 Task: Create a task  Develop a new online tool for project collaboration , assign it to team member softage.3@softage.net in the project AgileLink and update the status of the task to  Off Track , set the priority of the task to Medium
Action: Mouse moved to (406, 412)
Screenshot: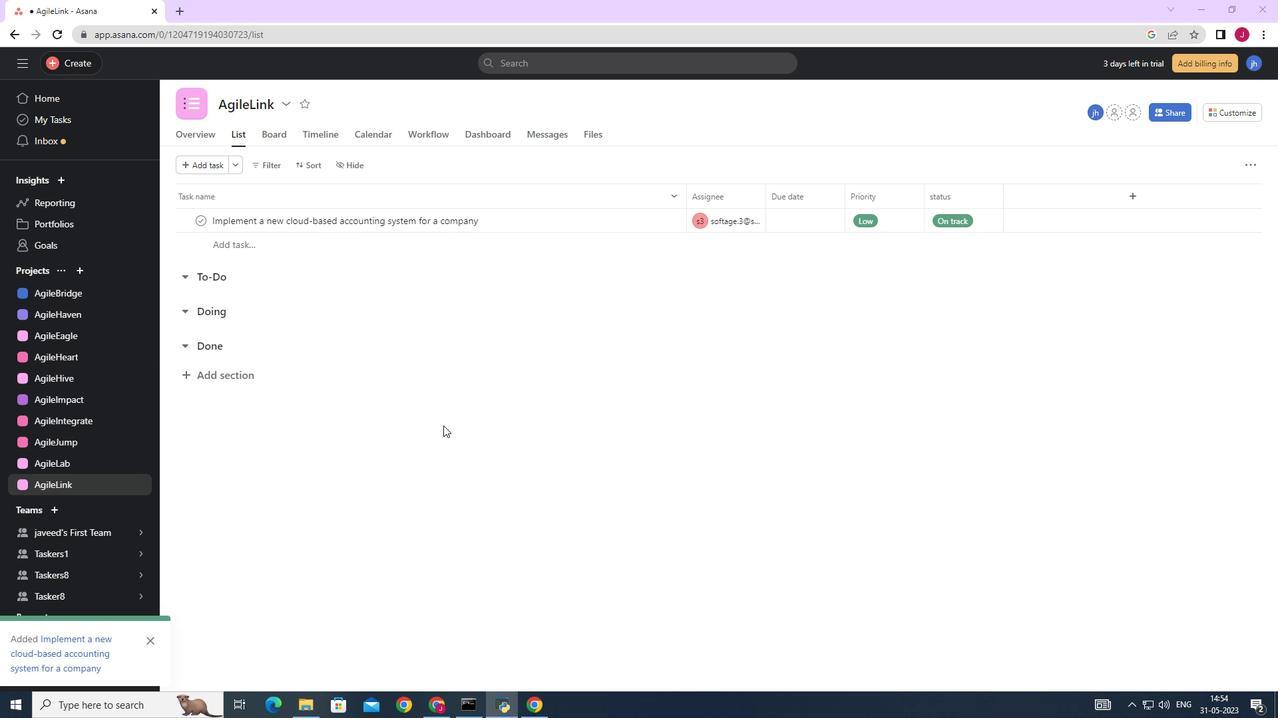 
Action: Mouse scrolled (406, 413) with delta (0, 0)
Screenshot: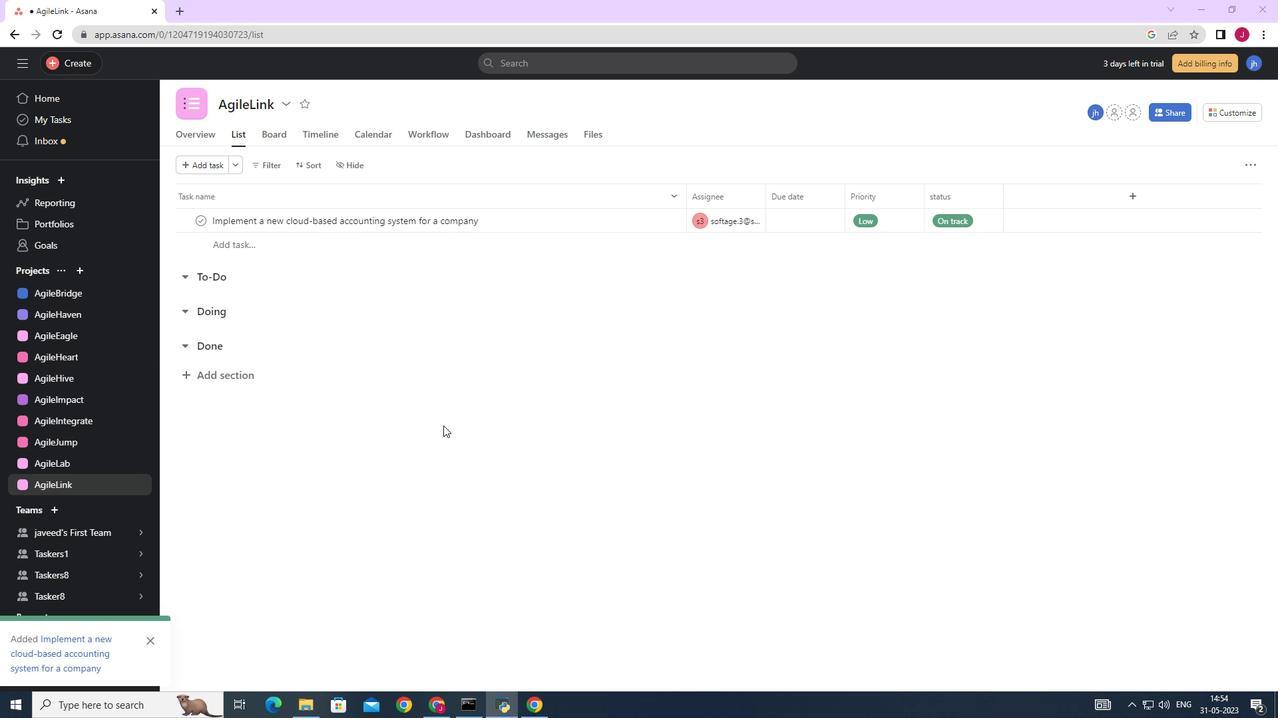 
Action: Mouse moved to (78, 63)
Screenshot: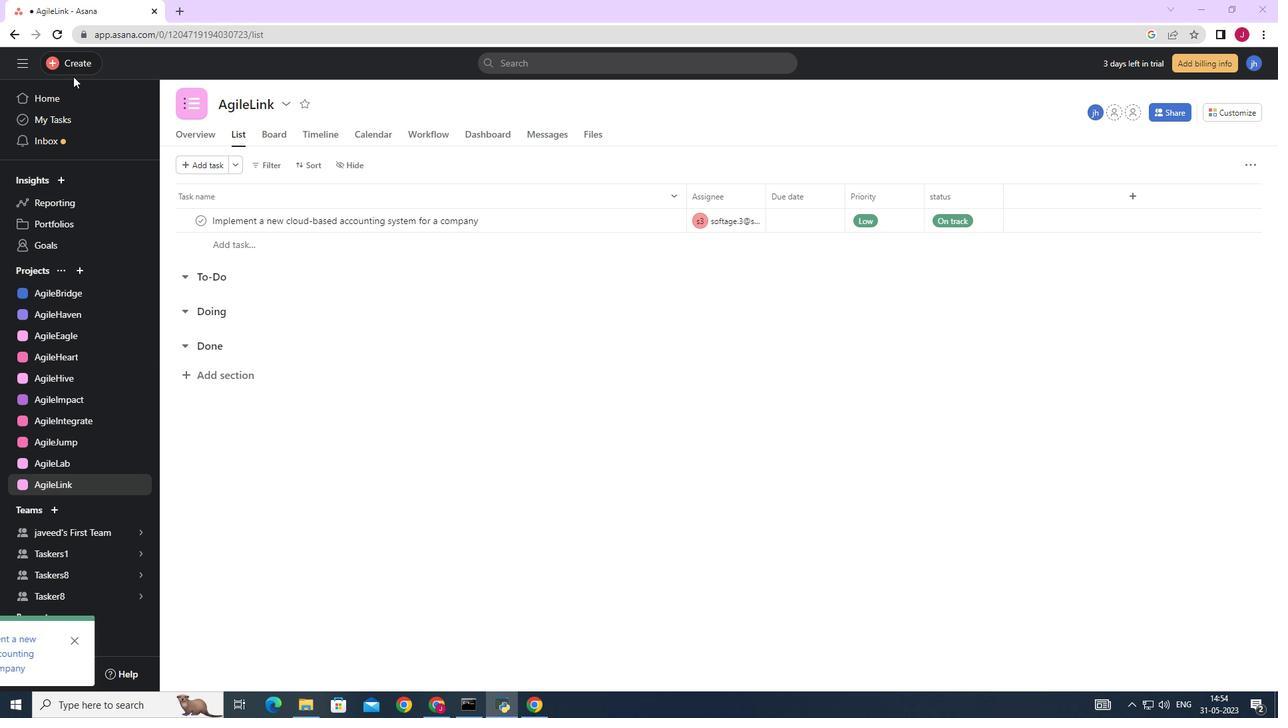
Action: Mouse pressed left at (78, 63)
Screenshot: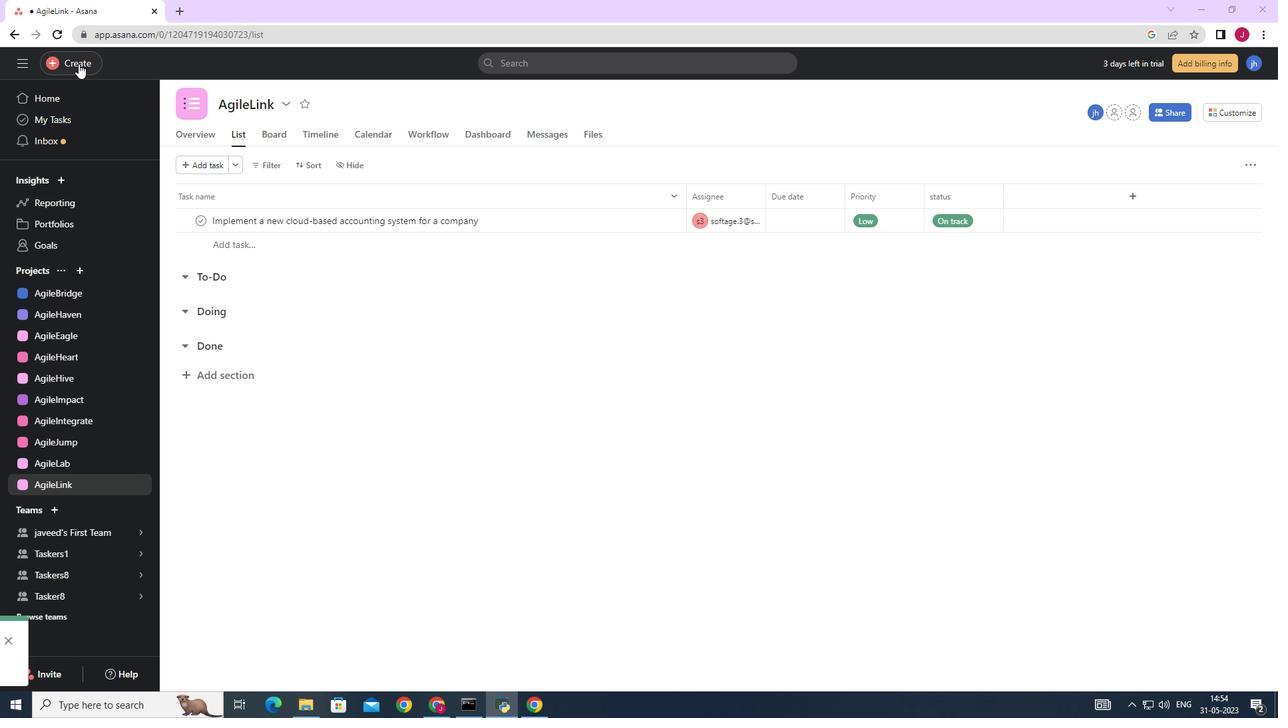 
Action: Mouse moved to (147, 66)
Screenshot: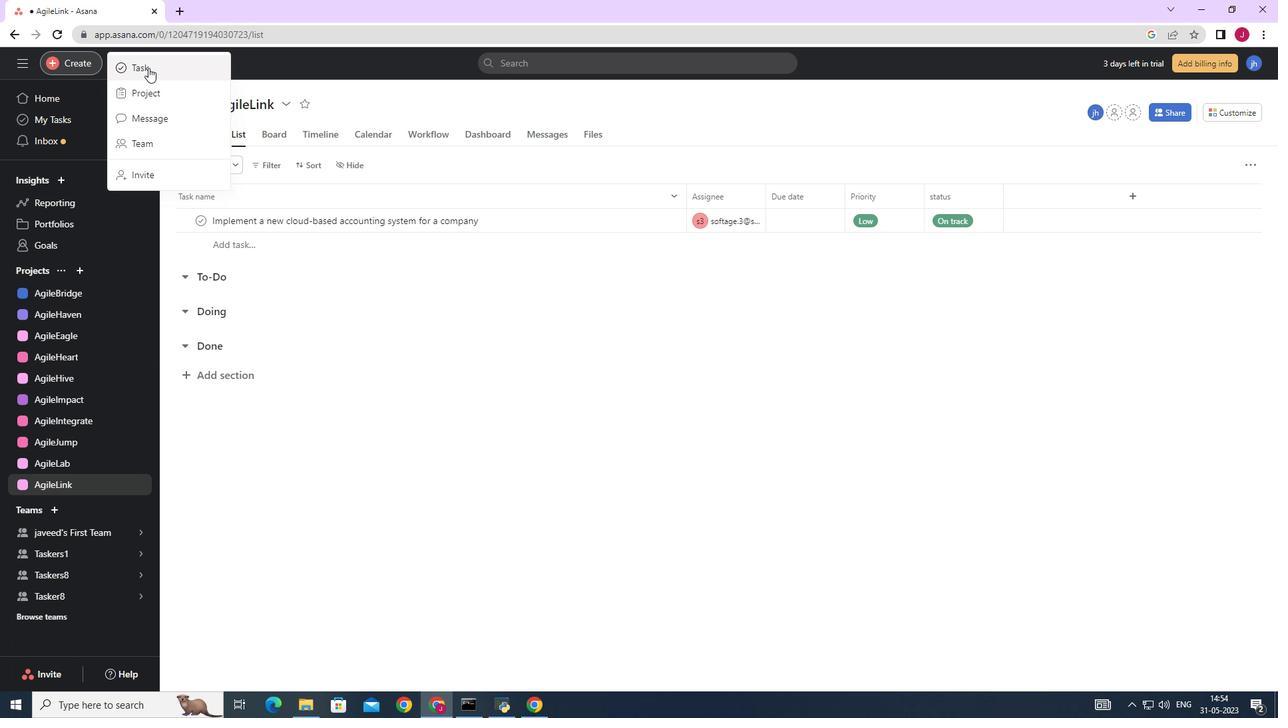 
Action: Mouse pressed left at (147, 66)
Screenshot: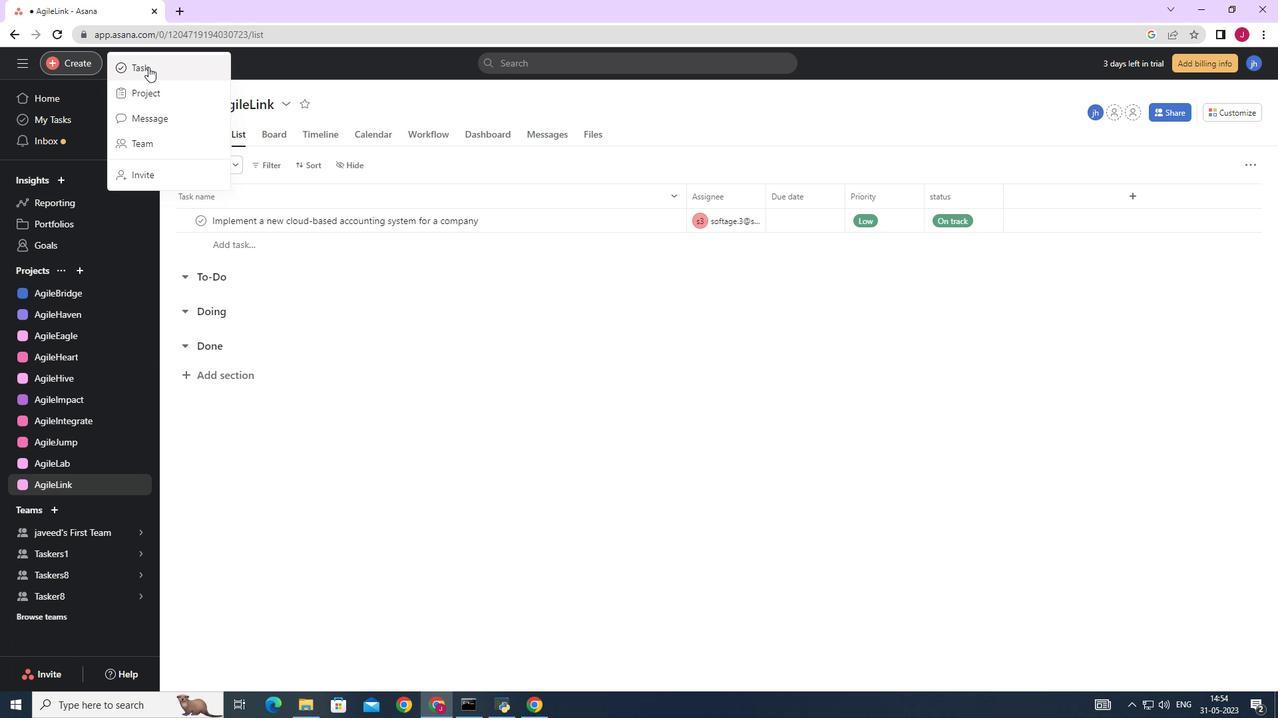 
Action: Mouse moved to (1038, 439)
Screenshot: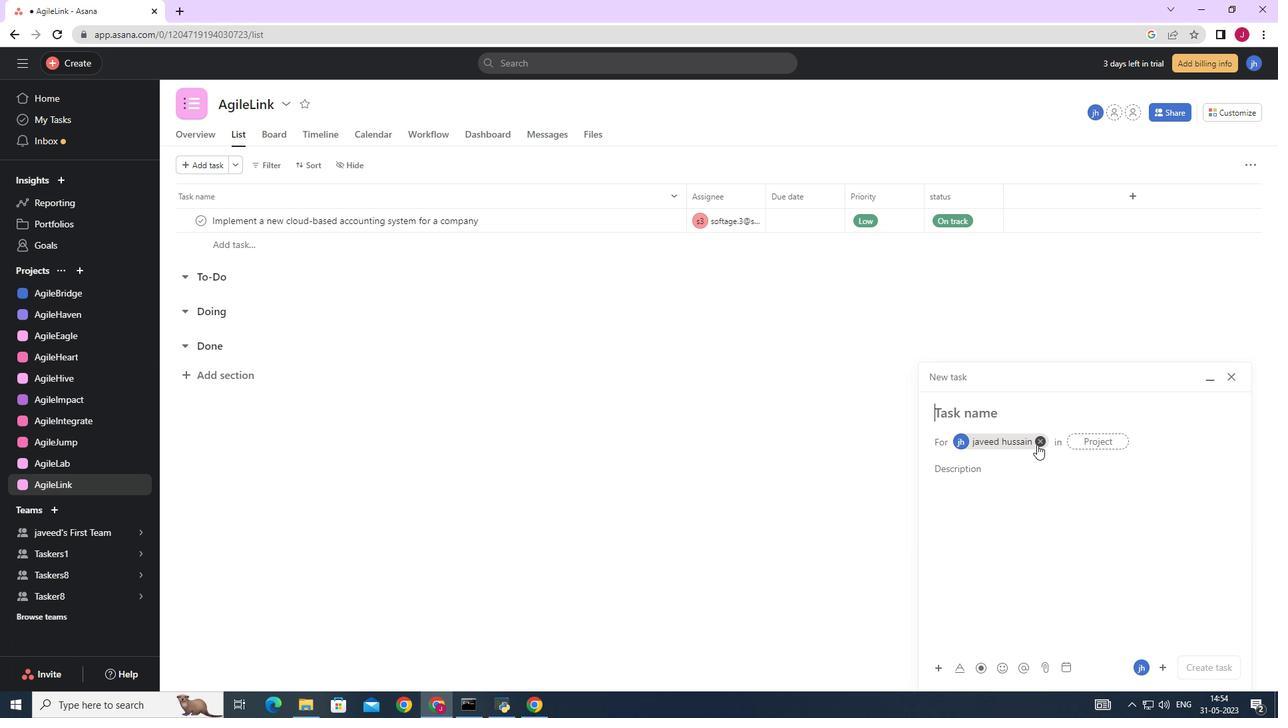 
Action: Mouse pressed left at (1038, 439)
Screenshot: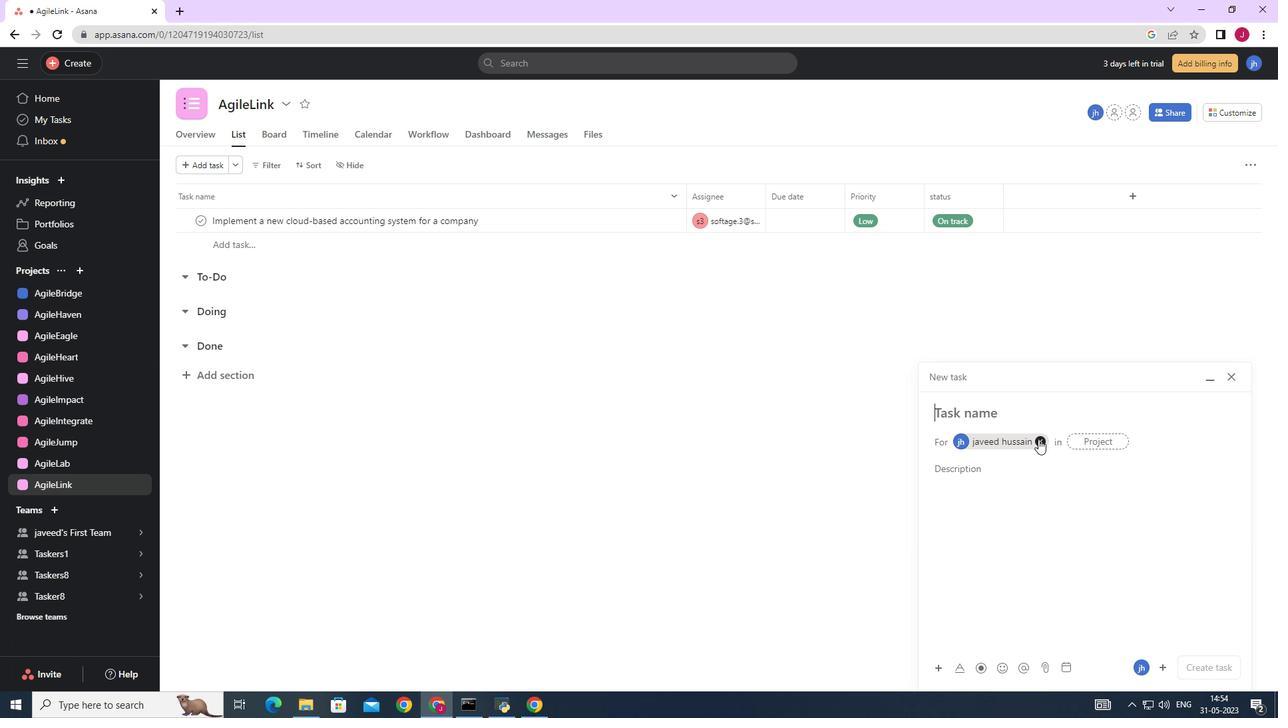 
Action: Mouse moved to (976, 410)
Screenshot: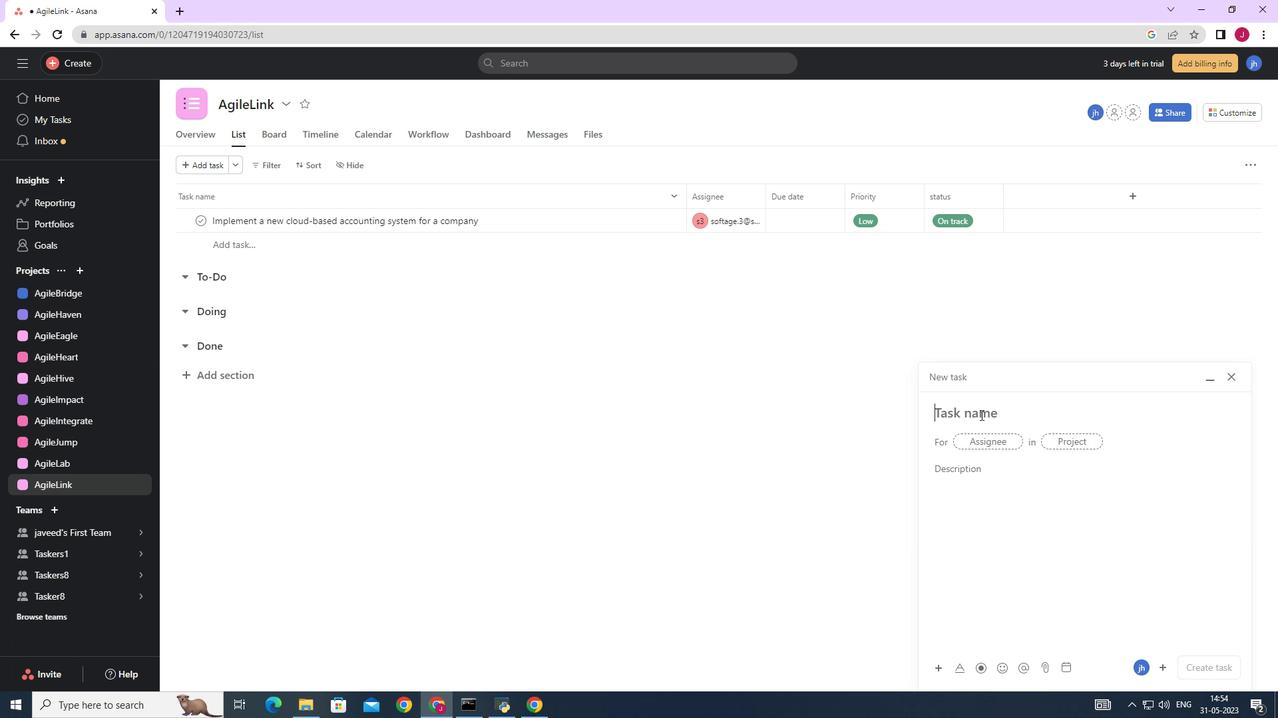 
Action: Mouse pressed left at (976, 410)
Screenshot: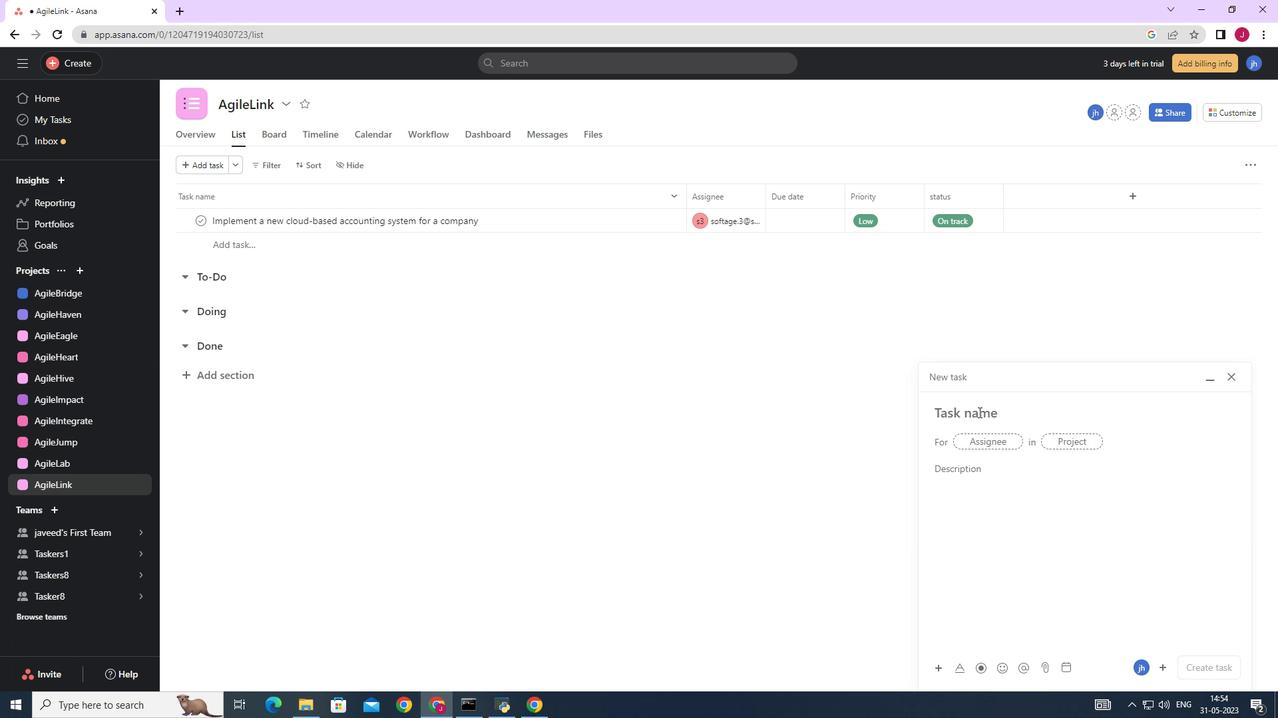 
Action: Key pressed <Key.caps_lock>D<Key.caps_lock>evelop<Key.space>a<Key.space>new<Key.space>online<Key.space>tool<Key.space>for<Key.space>project<Key.space>collaboration
Screenshot: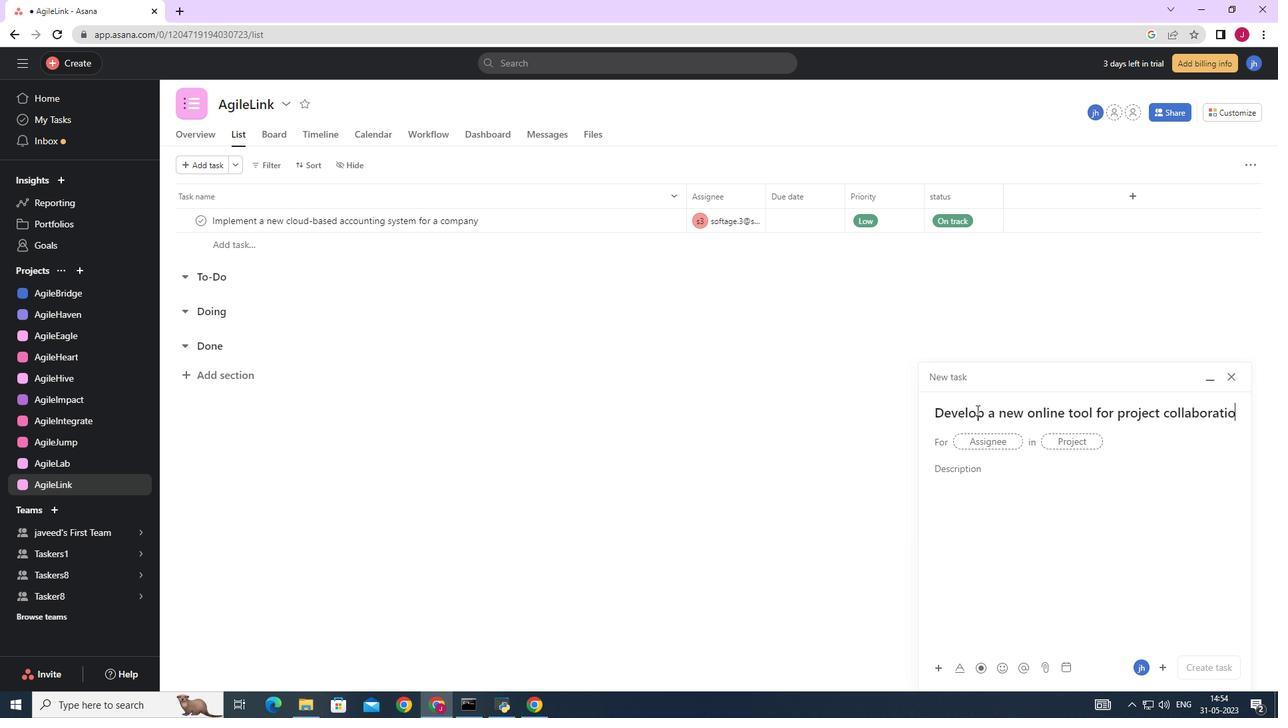 
Action: Mouse moved to (995, 439)
Screenshot: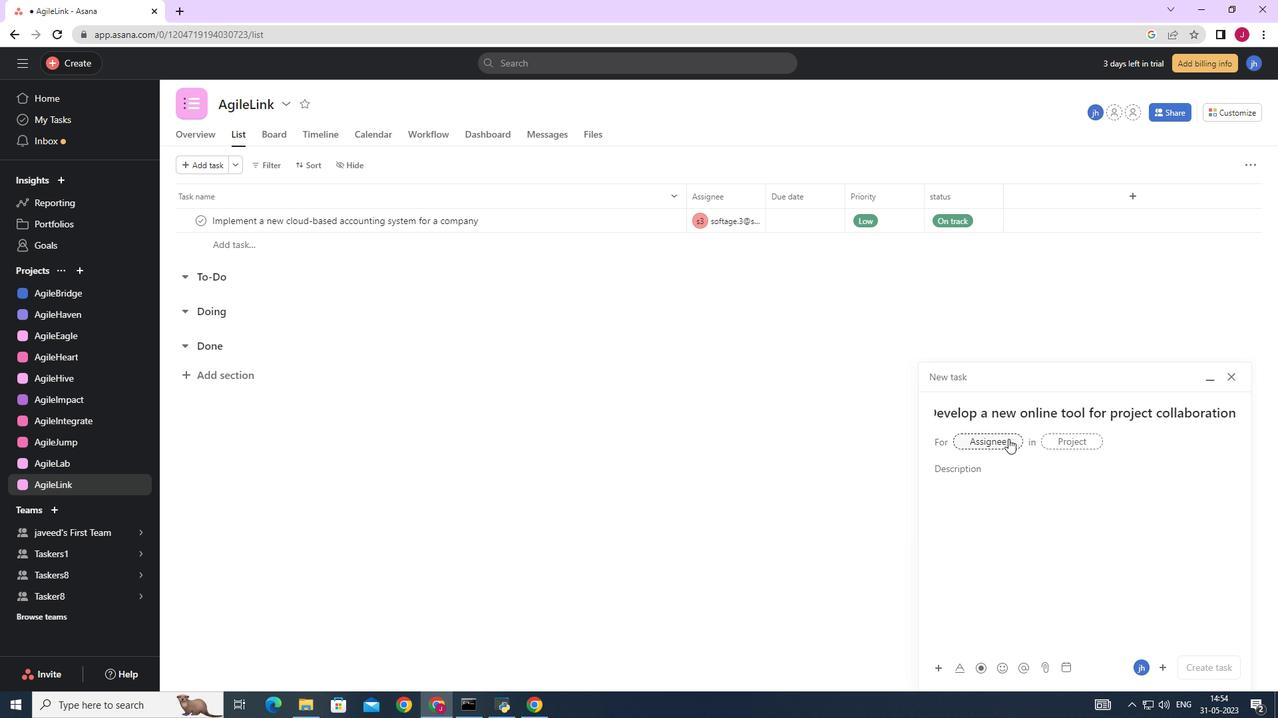 
Action: Mouse pressed left at (995, 439)
Screenshot: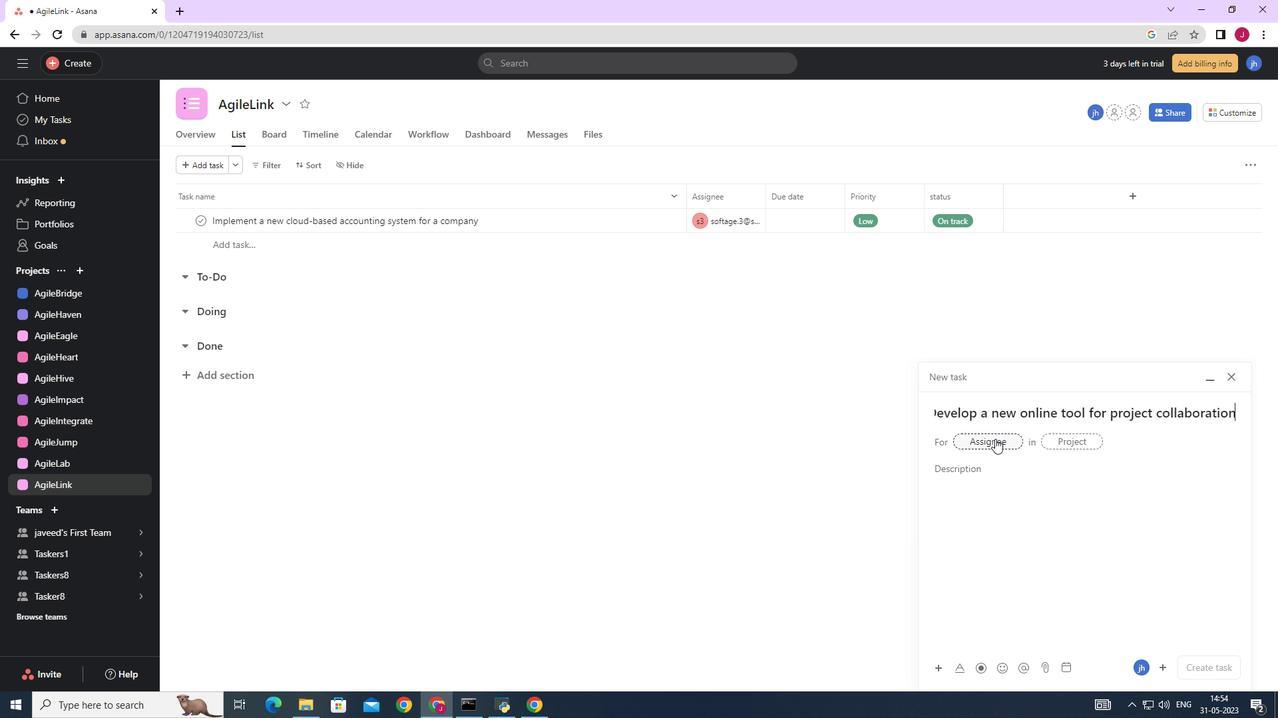 
Action: Key pressed softage.3
Screenshot: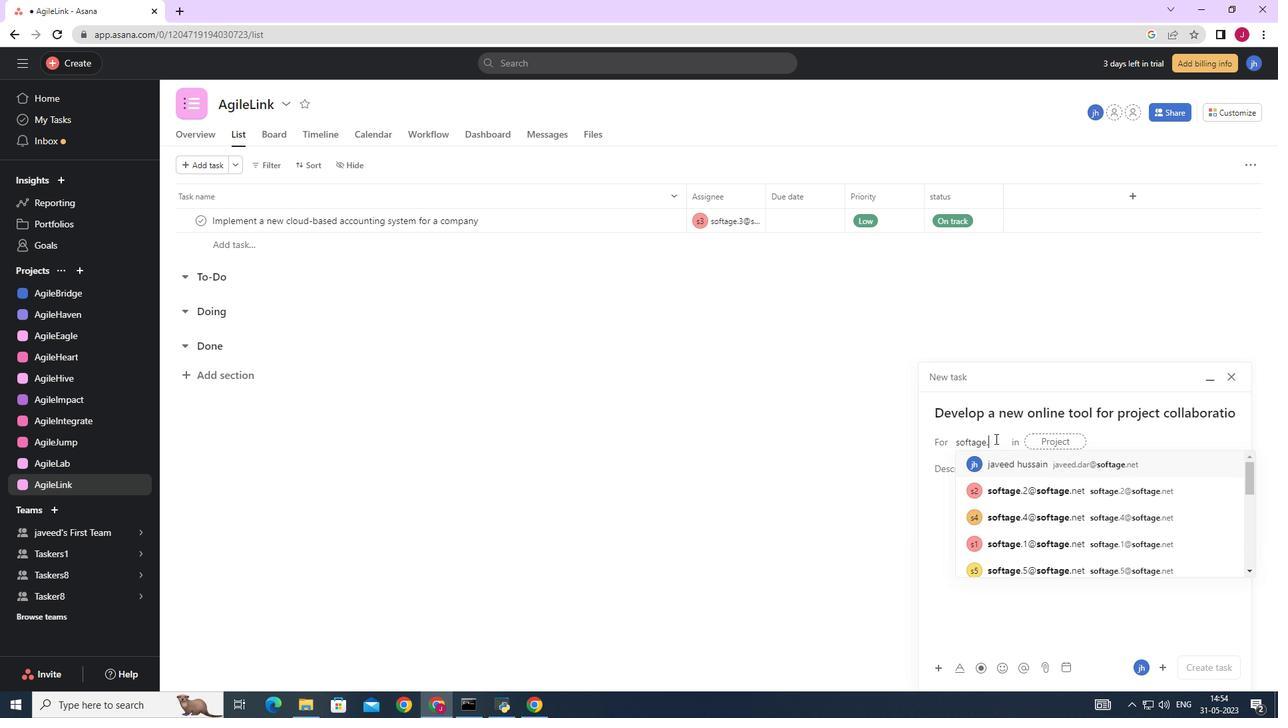 
Action: Mouse moved to (1009, 465)
Screenshot: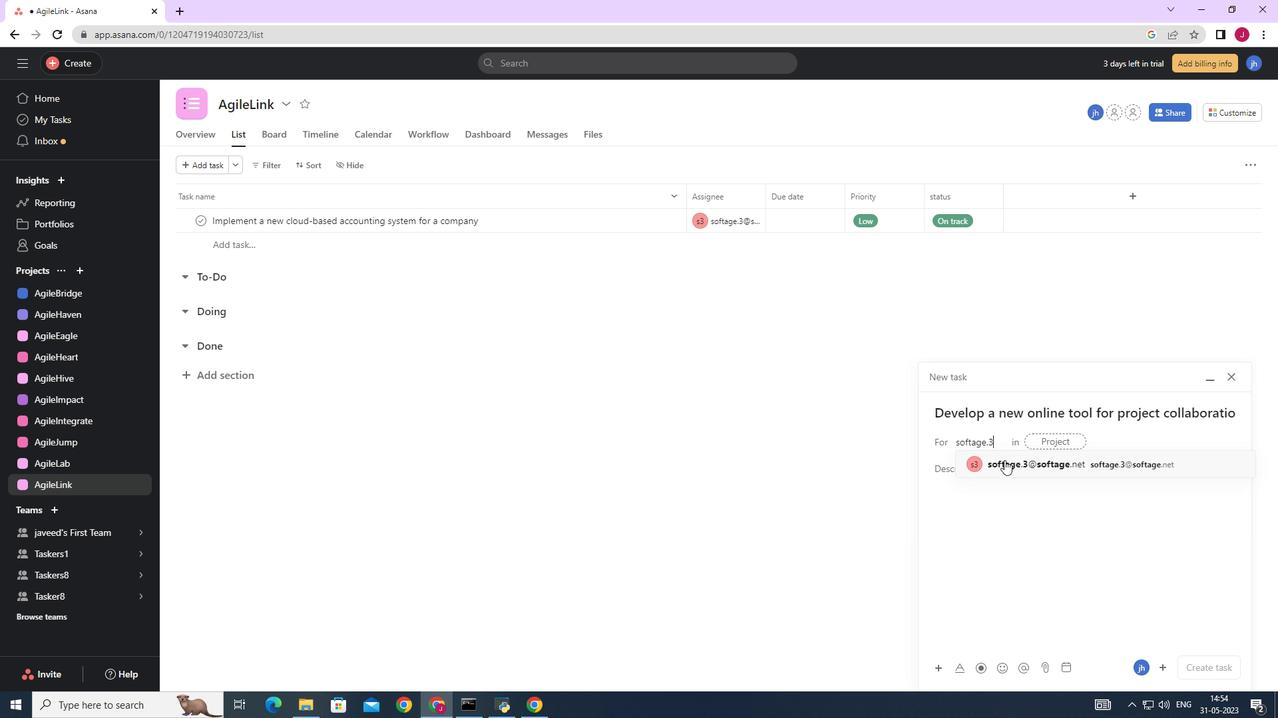
Action: Mouse pressed left at (1009, 465)
Screenshot: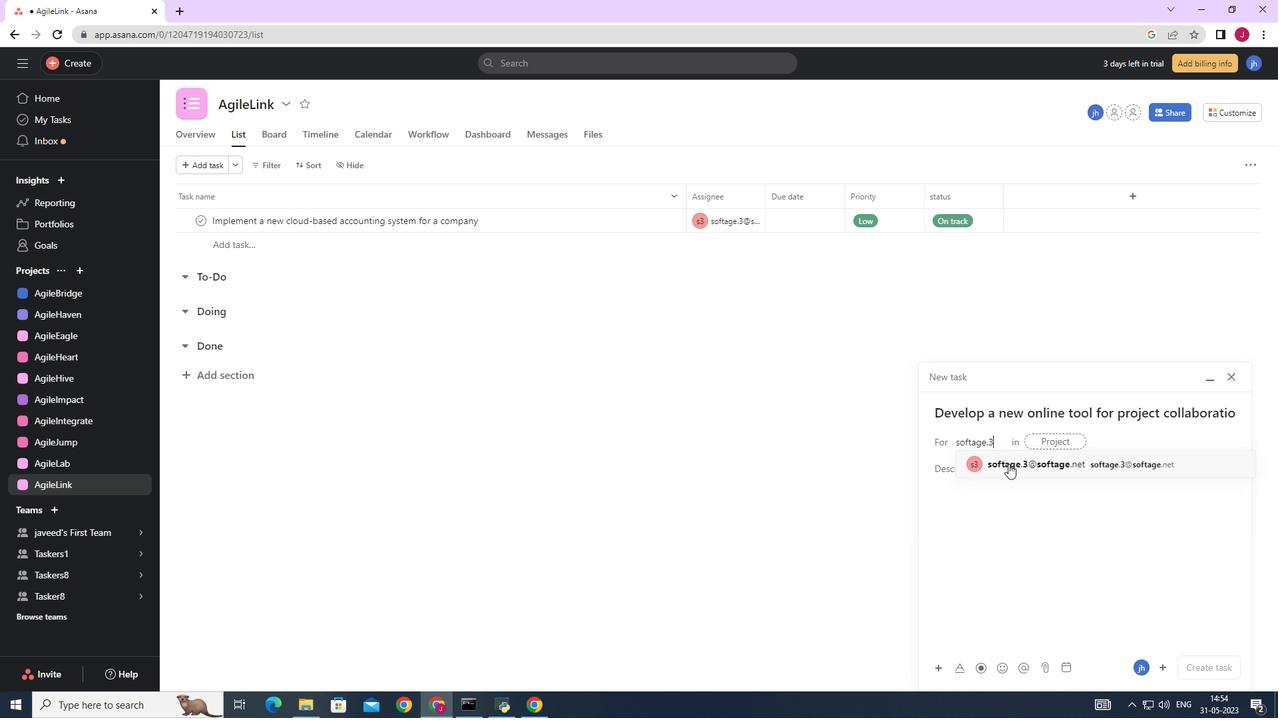 
Action: Mouse moved to (821, 469)
Screenshot: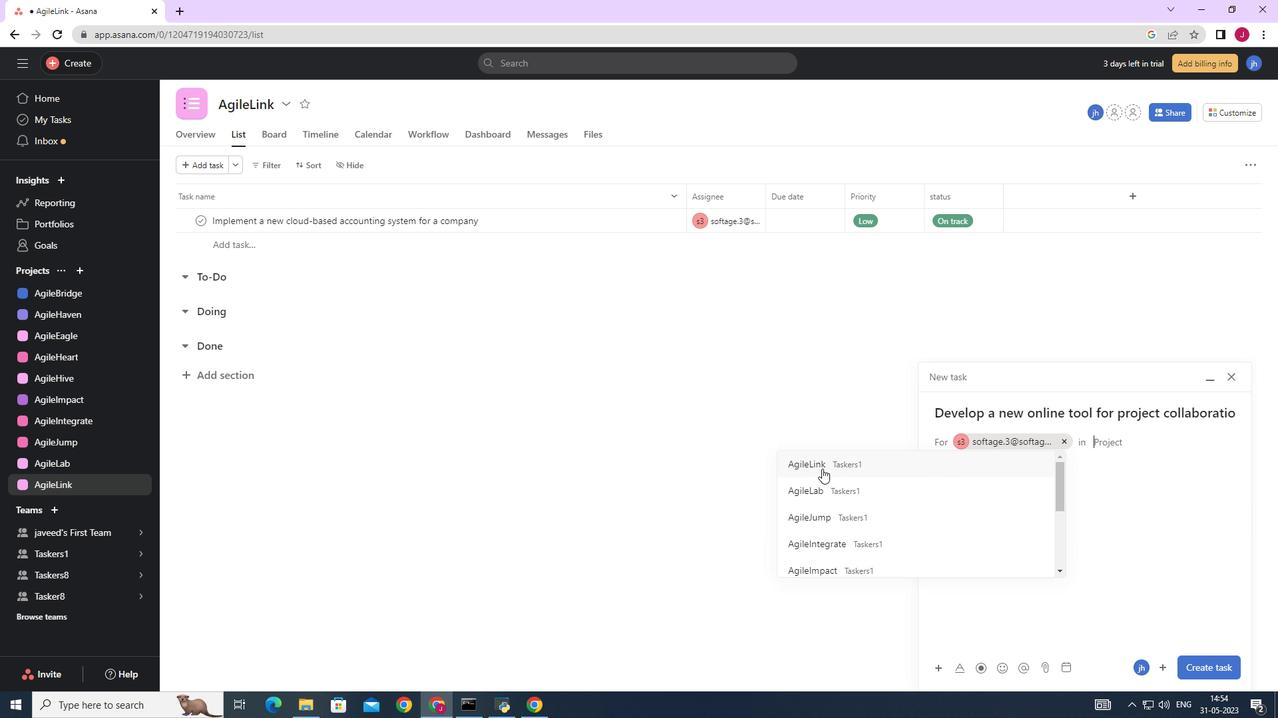 
Action: Mouse pressed left at (821, 469)
Screenshot: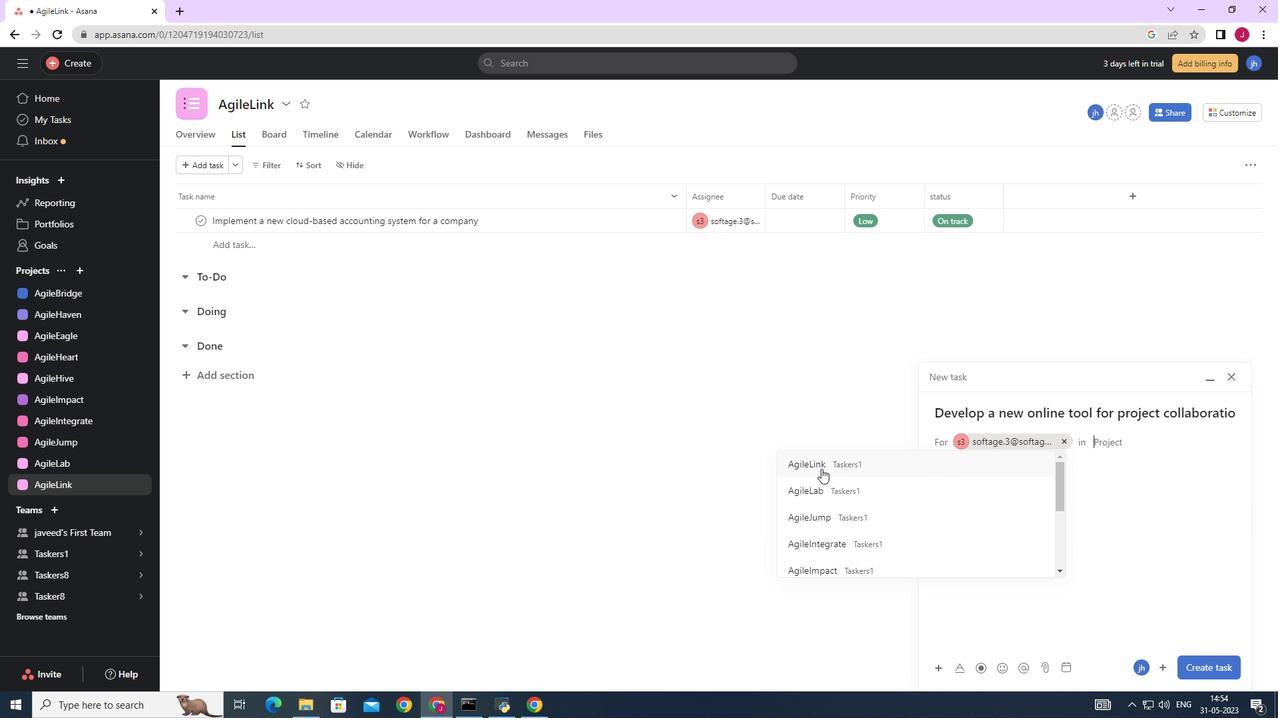
Action: Mouse moved to (1009, 469)
Screenshot: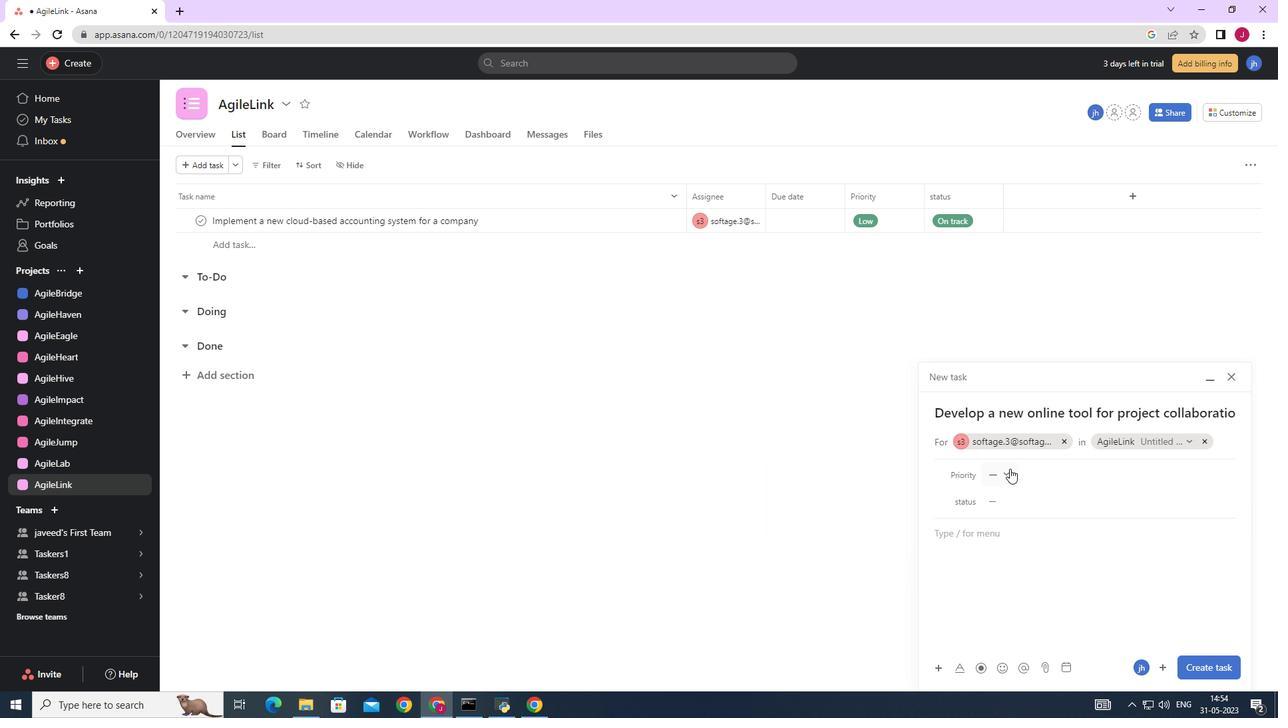 
Action: Mouse pressed left at (1009, 469)
Screenshot: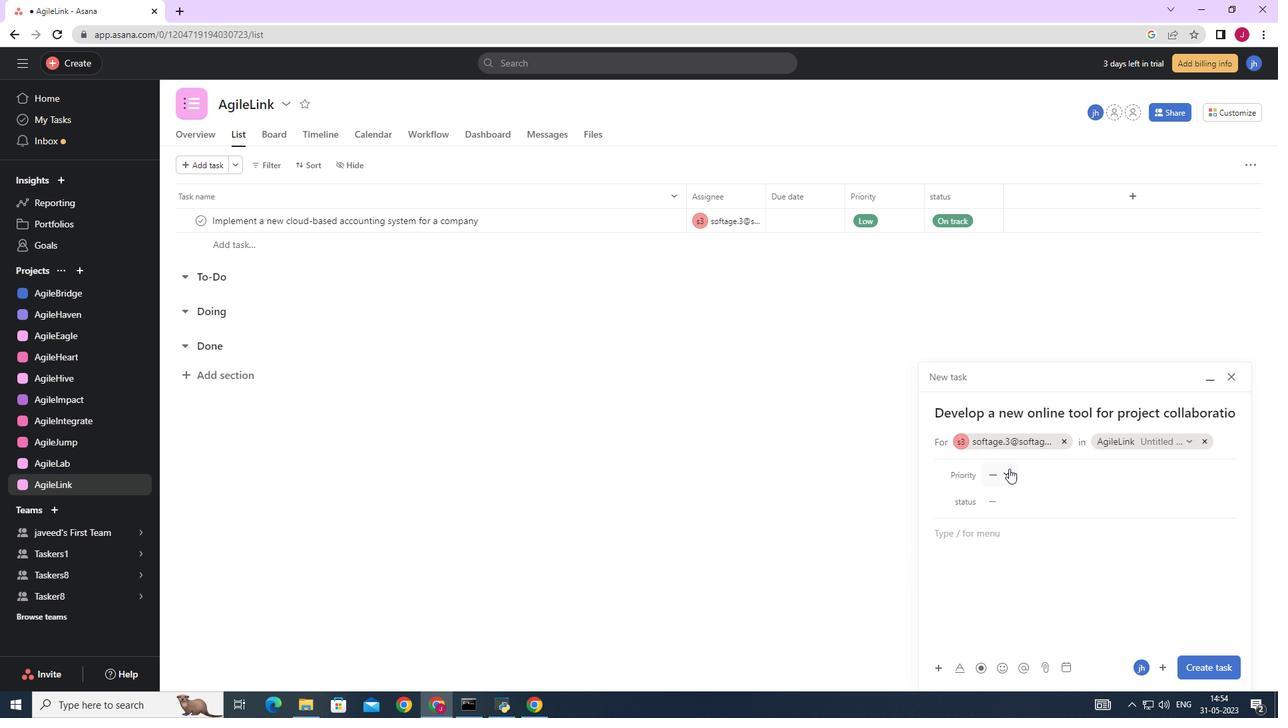 
Action: Mouse moved to (1025, 543)
Screenshot: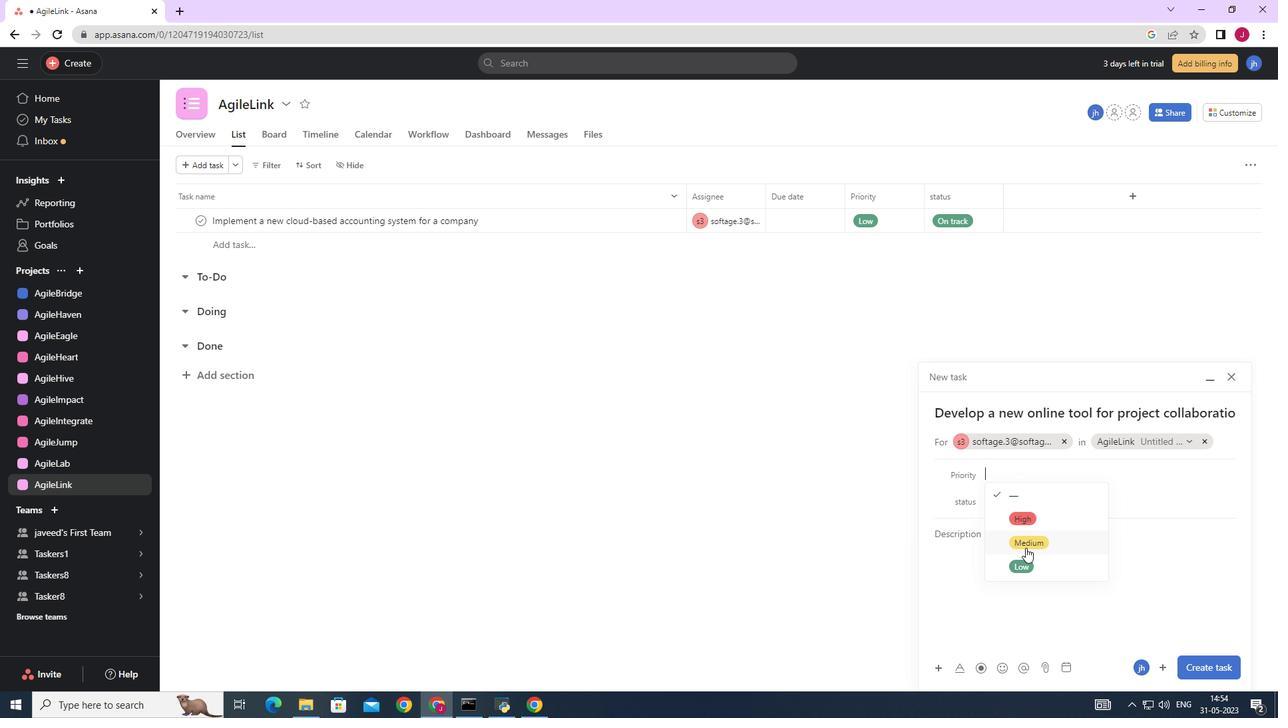 
Action: Mouse pressed left at (1025, 543)
Screenshot: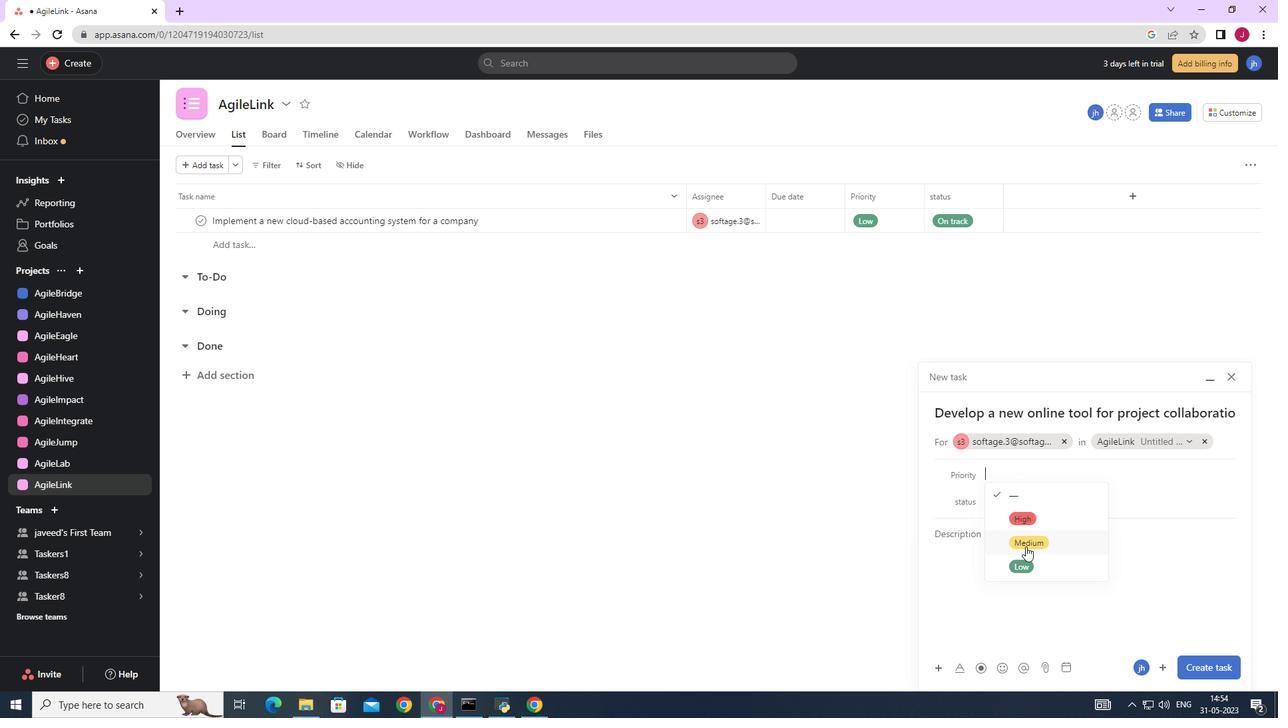 
Action: Mouse moved to (1005, 498)
Screenshot: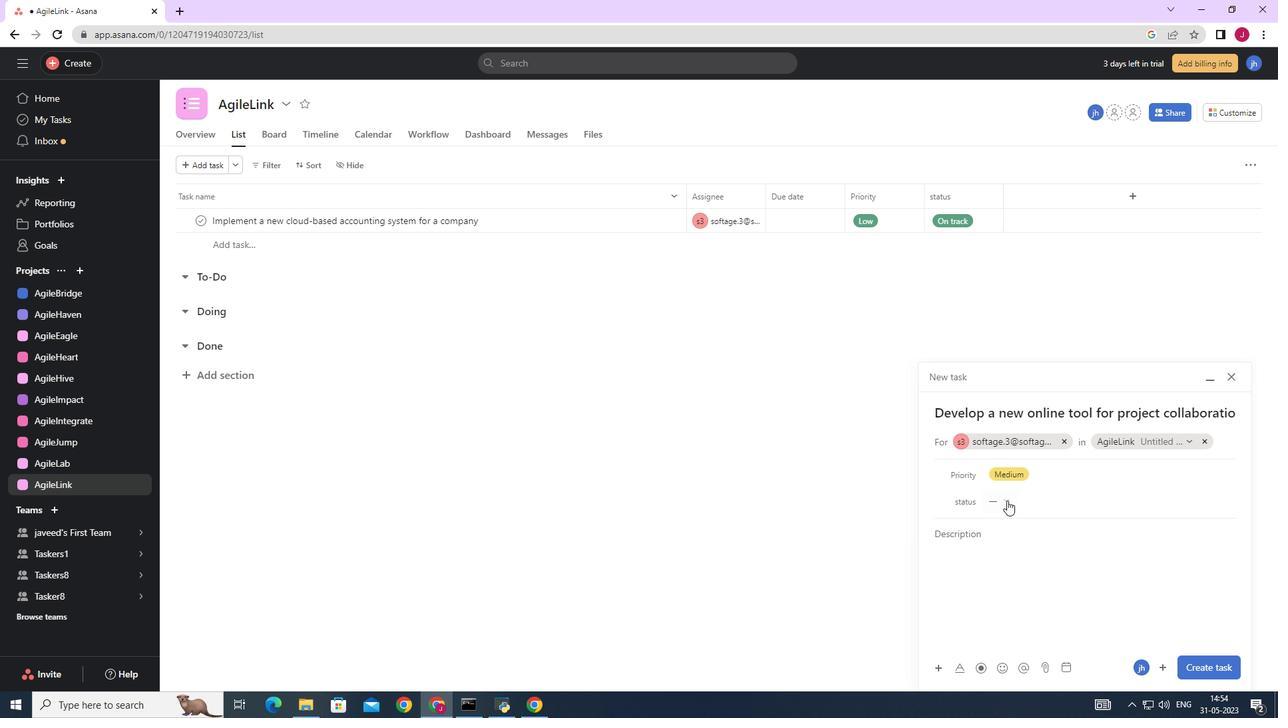 
Action: Mouse pressed left at (1005, 498)
Screenshot: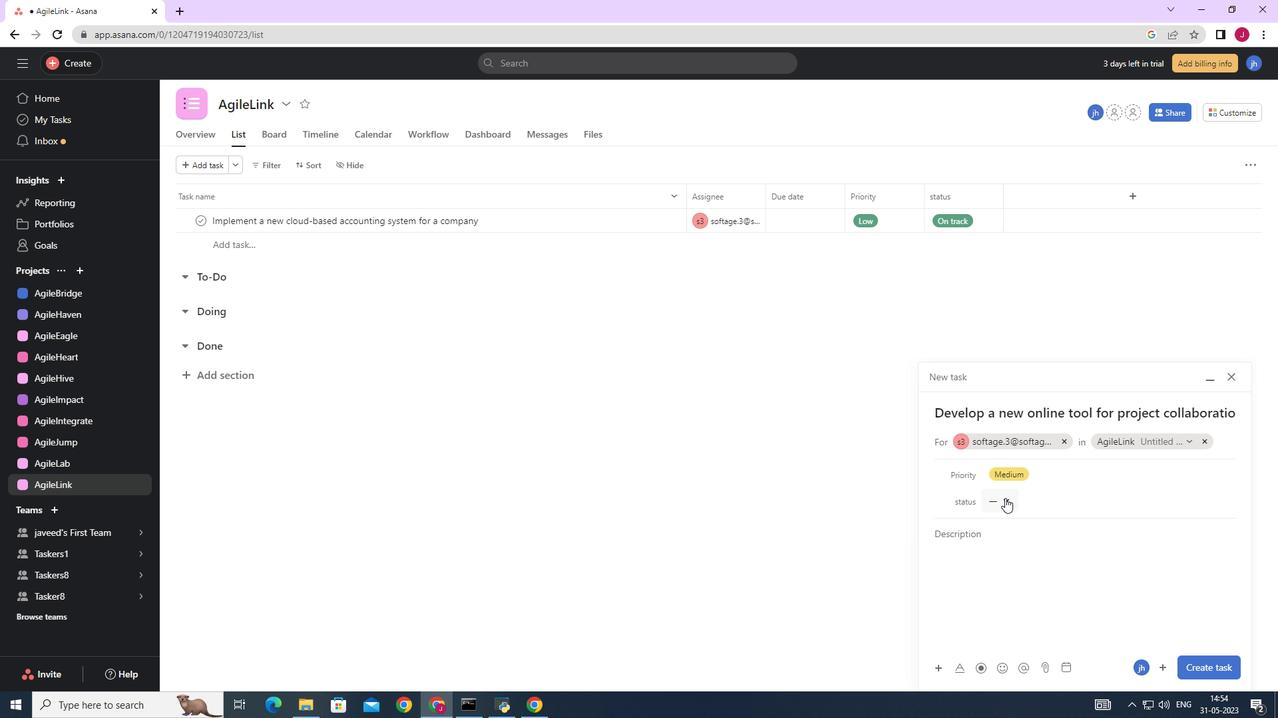 
Action: Mouse moved to (1023, 571)
Screenshot: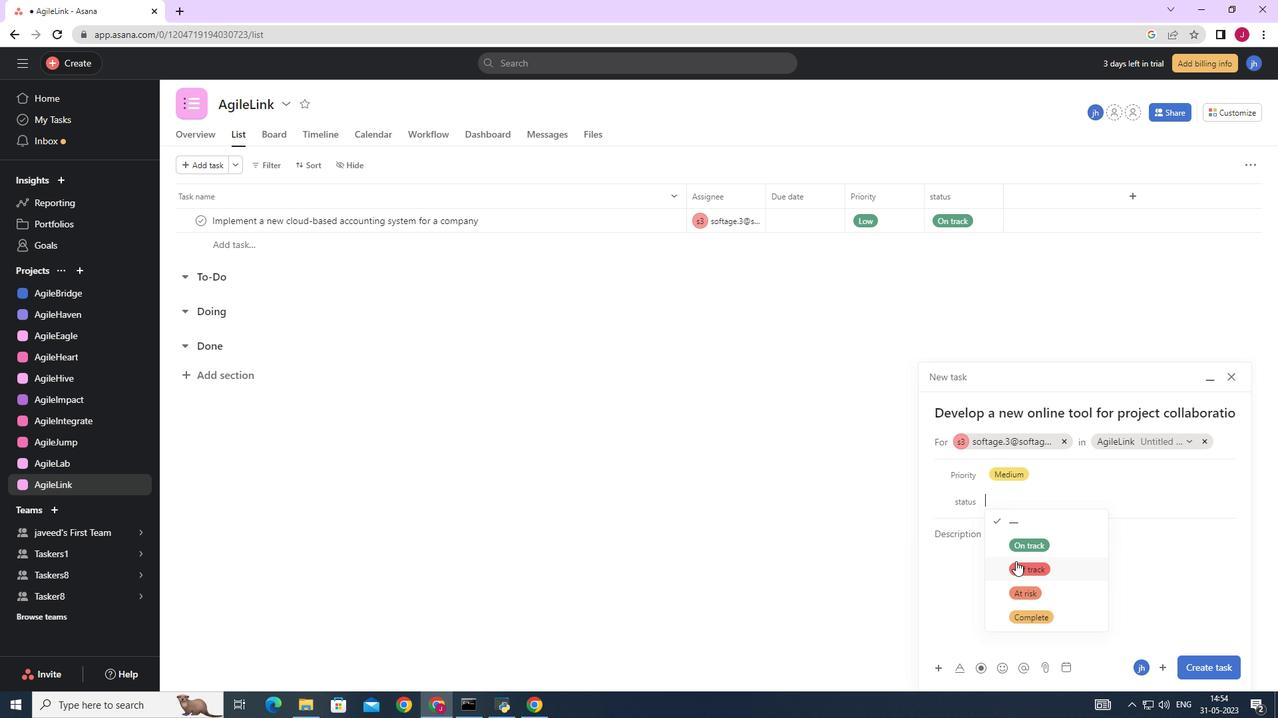 
Action: Mouse pressed left at (1023, 571)
Screenshot: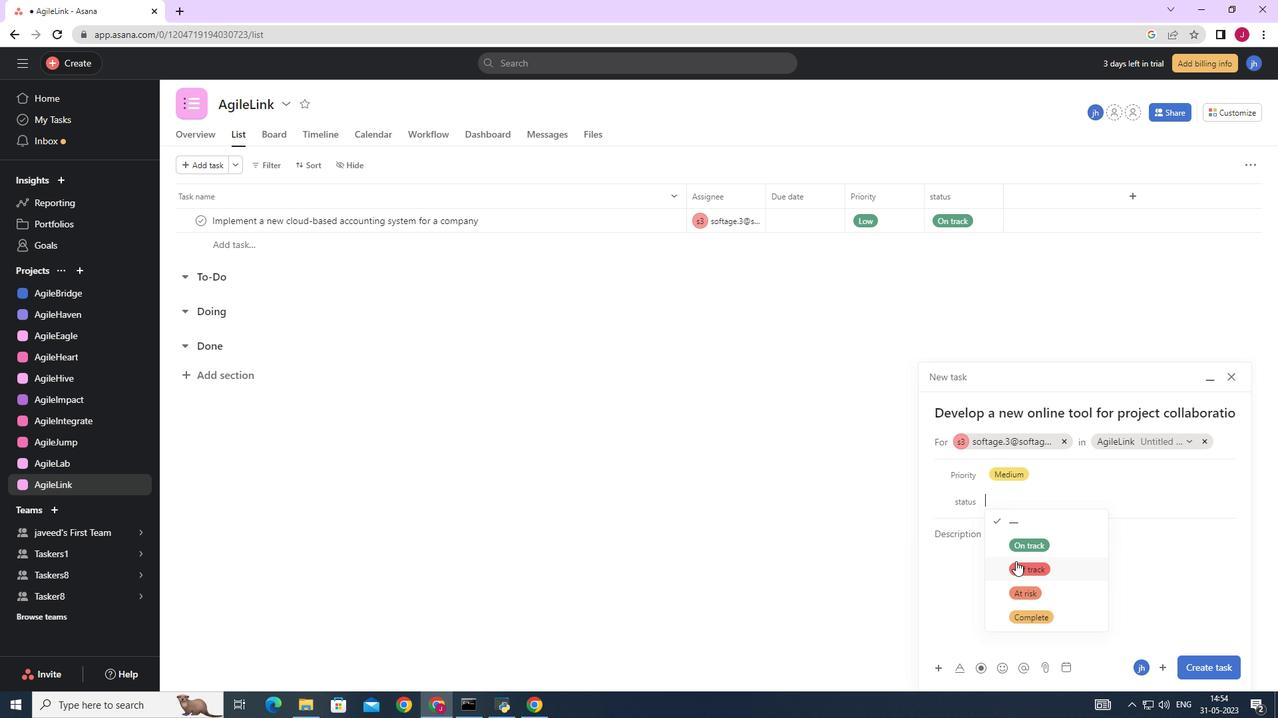 
Action: Mouse moved to (1202, 668)
Screenshot: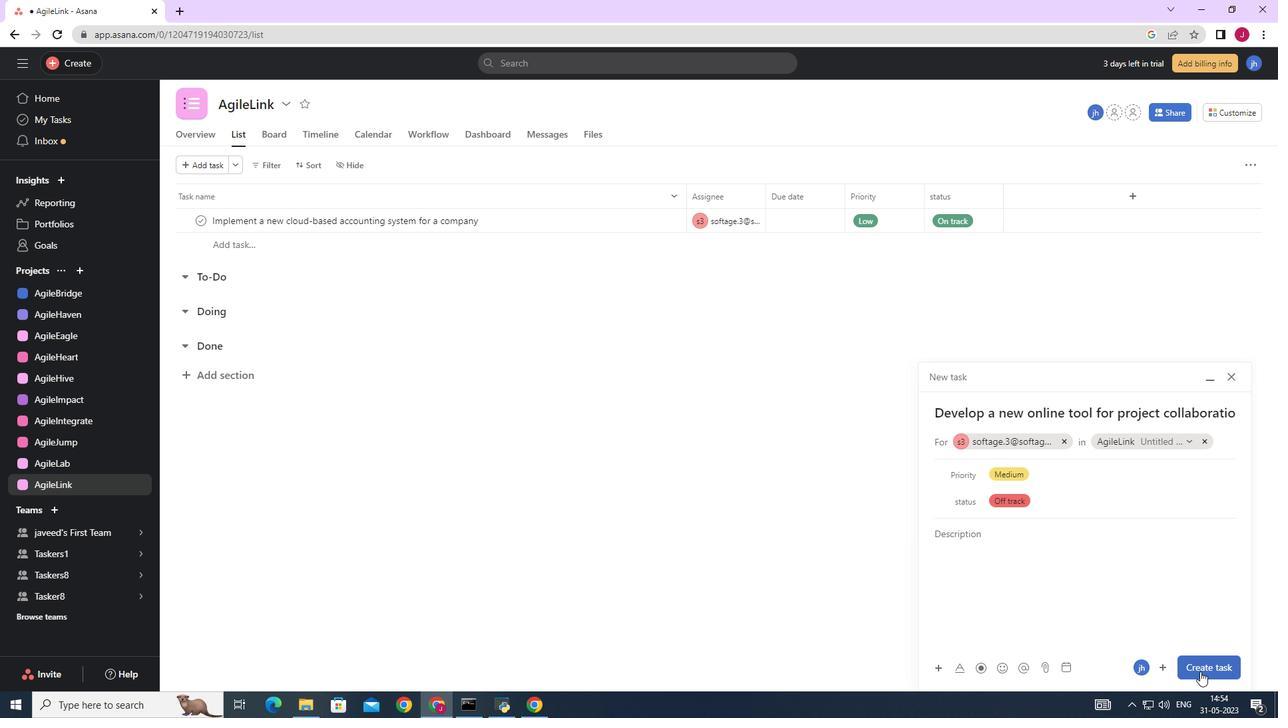 
Action: Mouse pressed left at (1202, 668)
Screenshot: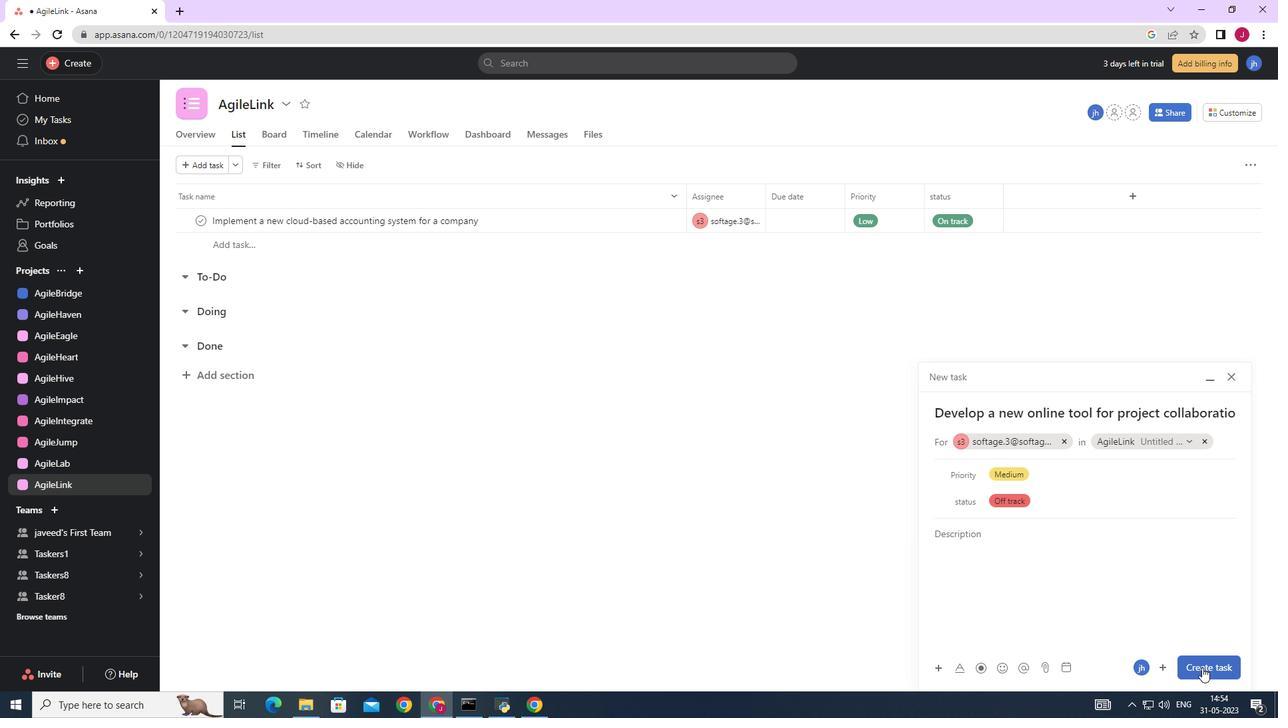 
Action: Mouse moved to (872, 559)
Screenshot: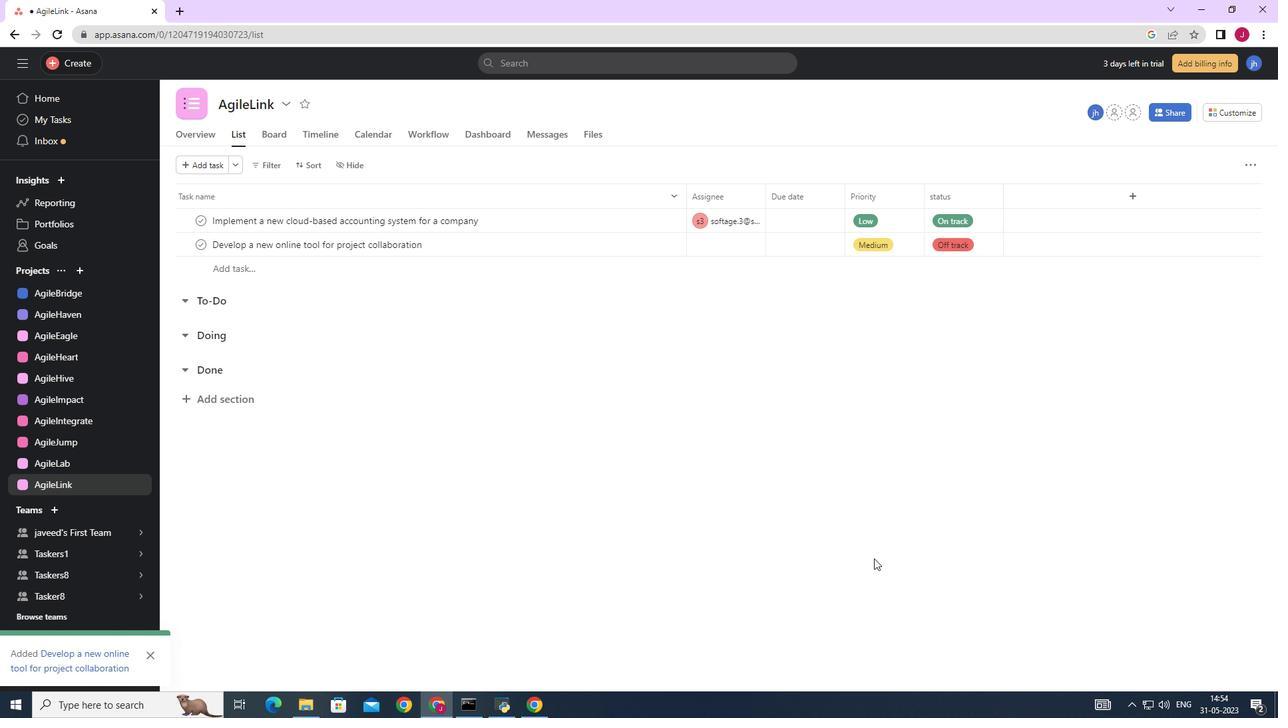 
